 Task: Create a section Escape Velocity and in the section, add a milestone Email Marketing Automation in the project XenonTech.
Action: Mouse moved to (41, 469)
Screenshot: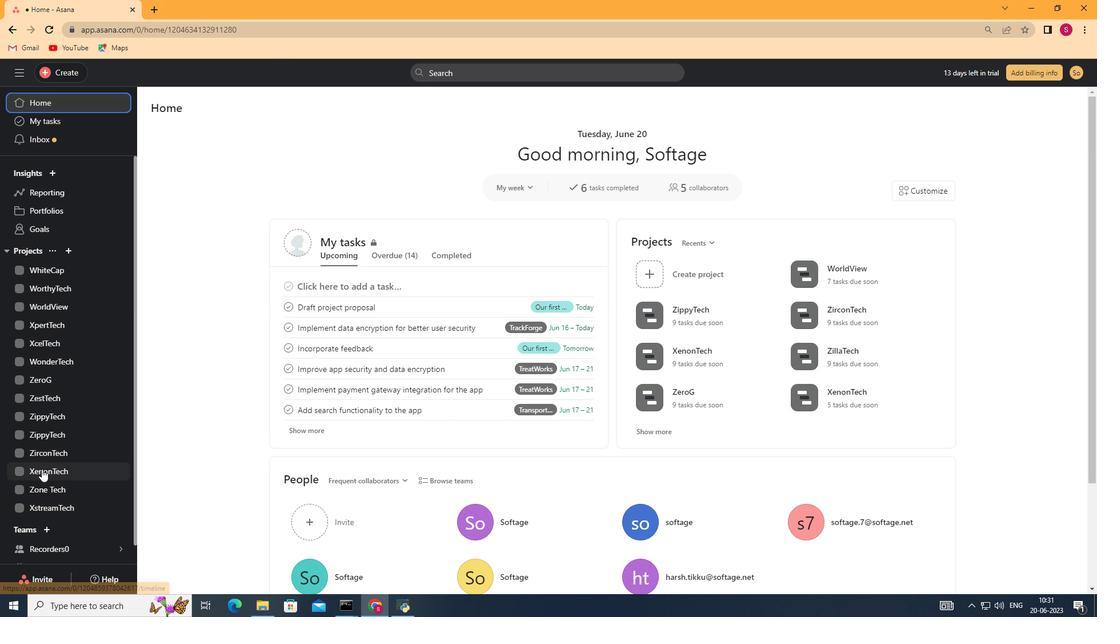 
Action: Mouse pressed left at (41, 469)
Screenshot: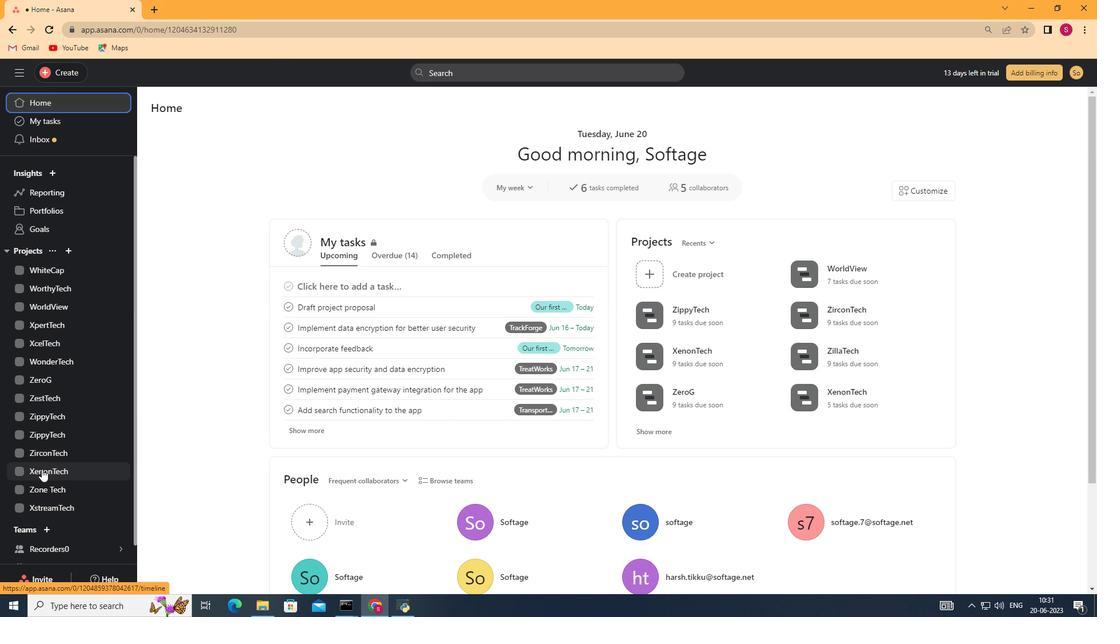
Action: Mouse moved to (192, 547)
Screenshot: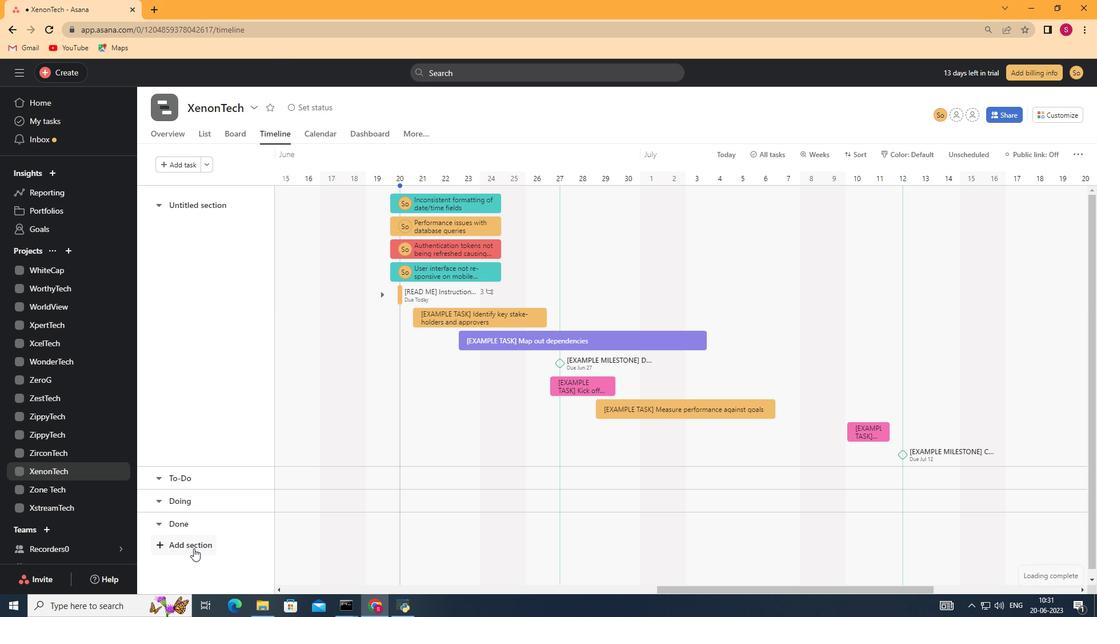 
Action: Mouse pressed left at (192, 547)
Screenshot: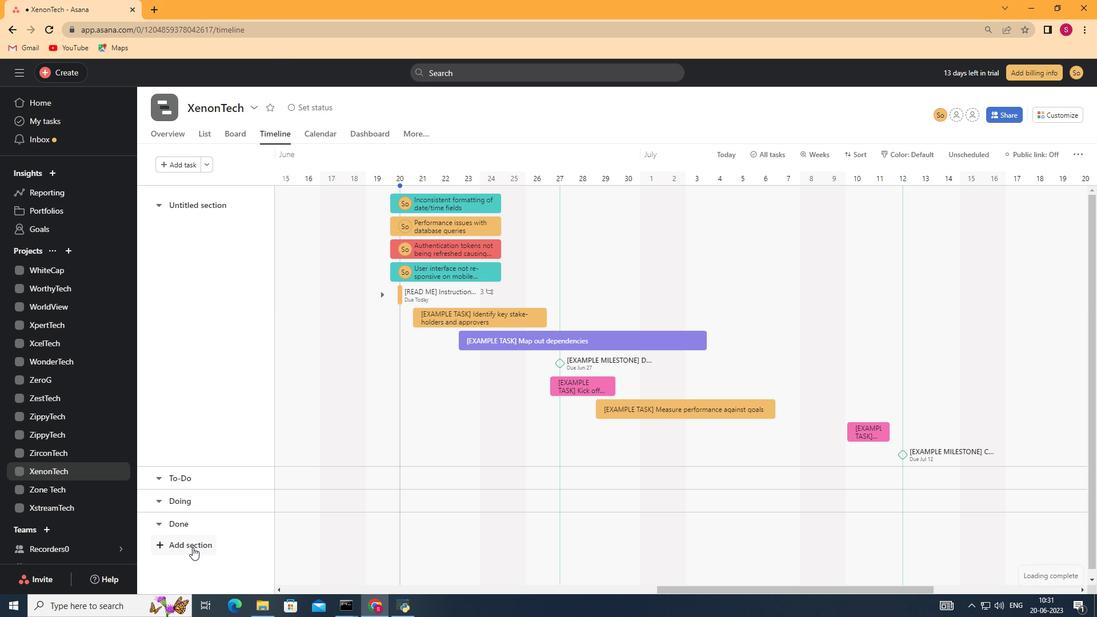 
Action: Mouse moved to (187, 542)
Screenshot: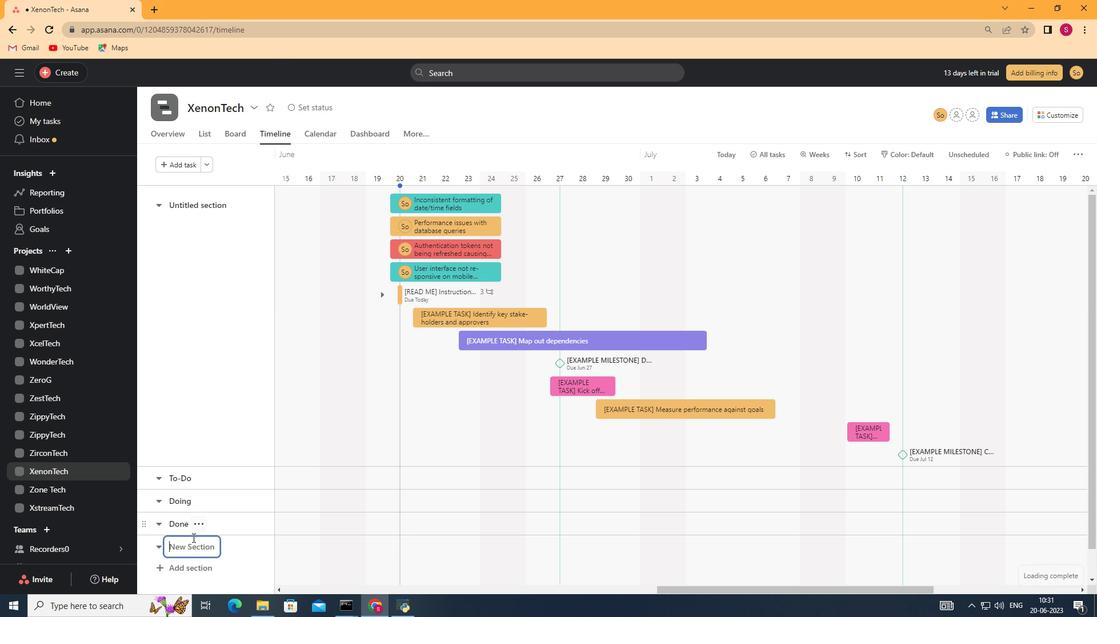 
Action: Mouse pressed left at (187, 542)
Screenshot: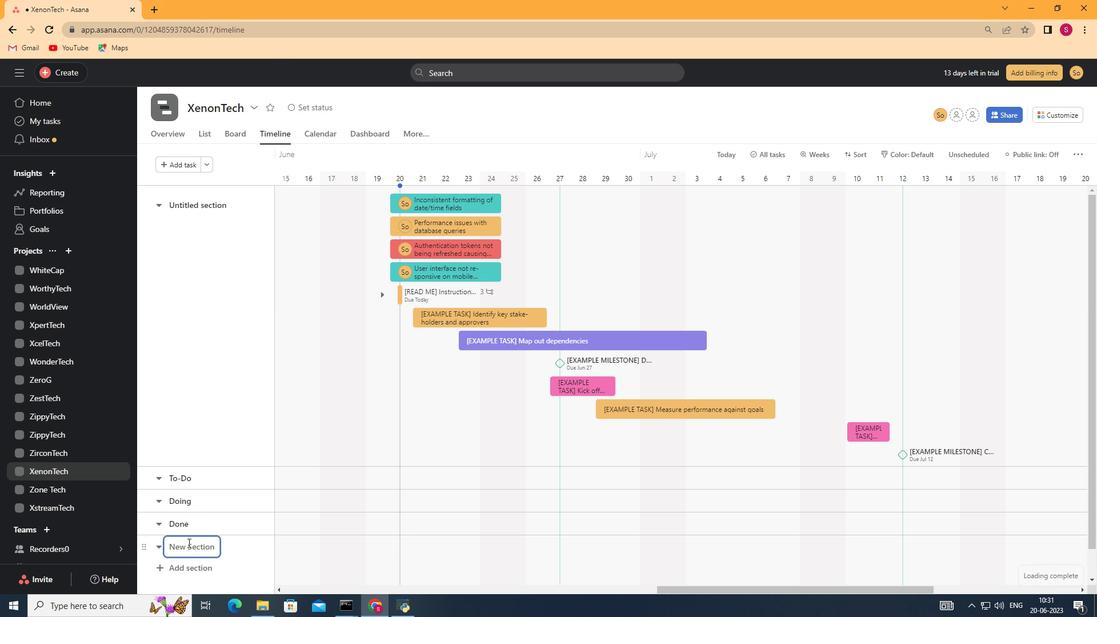 
Action: Mouse moved to (191, 442)
Screenshot: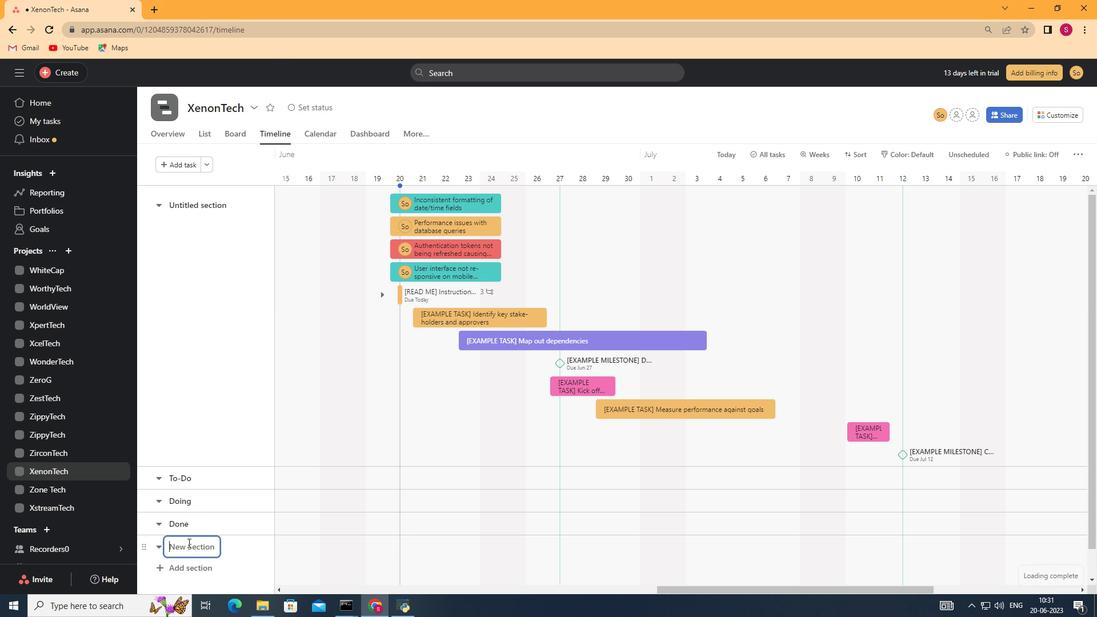 
Action: Key pressed <Key.shift><Key.shift><Key.shift><Key.shift>Escape<Key.space><Key.shift>Velocity
Screenshot: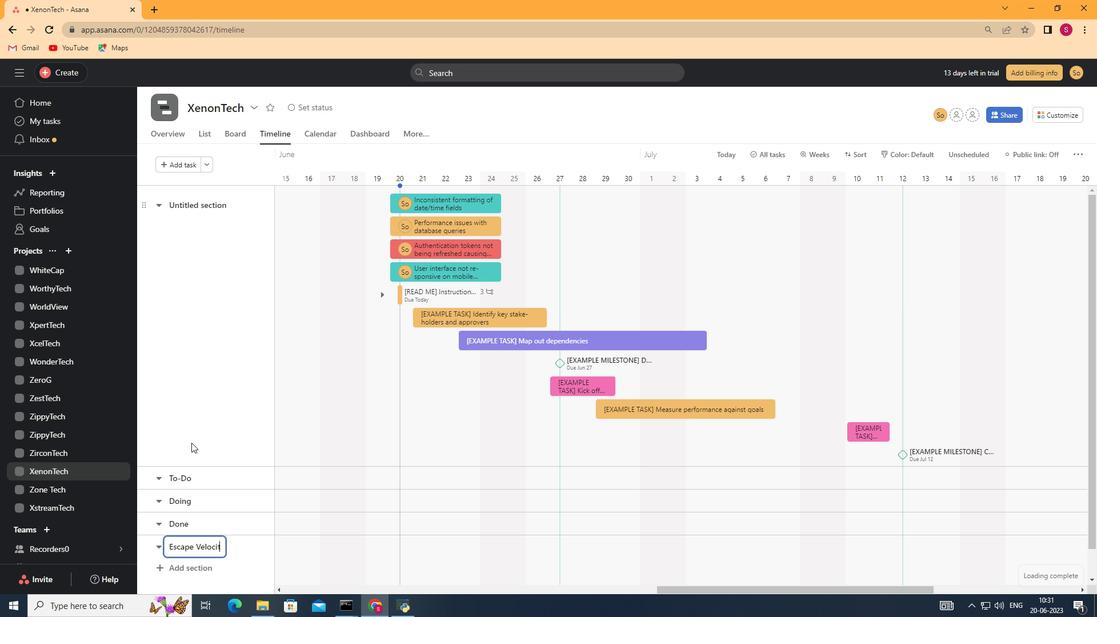 
Action: Mouse moved to (177, 314)
Screenshot: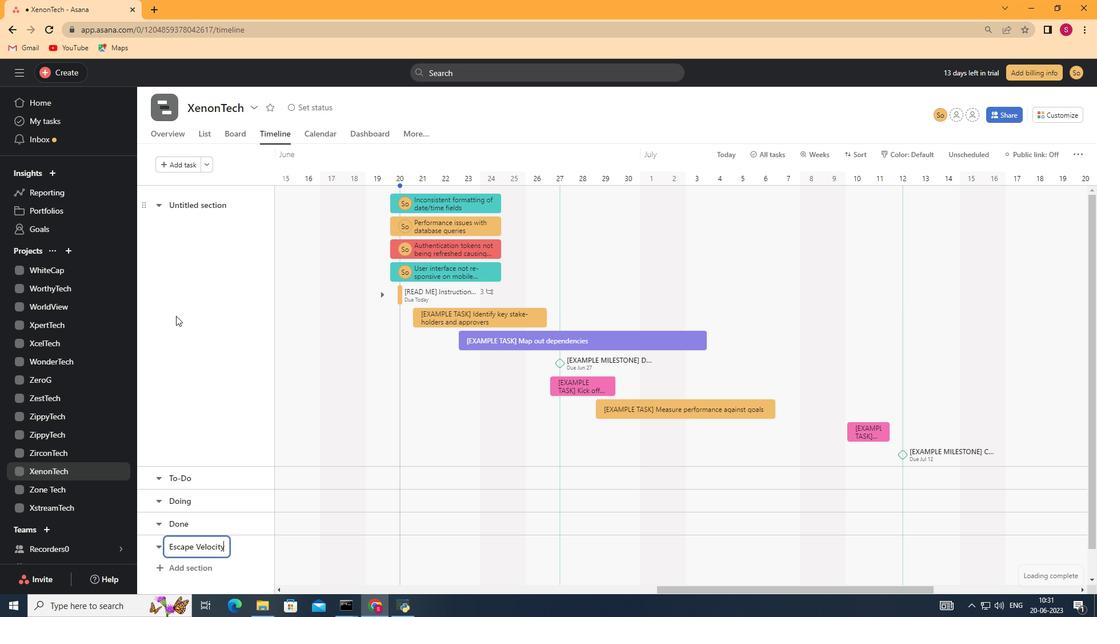 
Action: Key pressed <Key.enter>
Screenshot: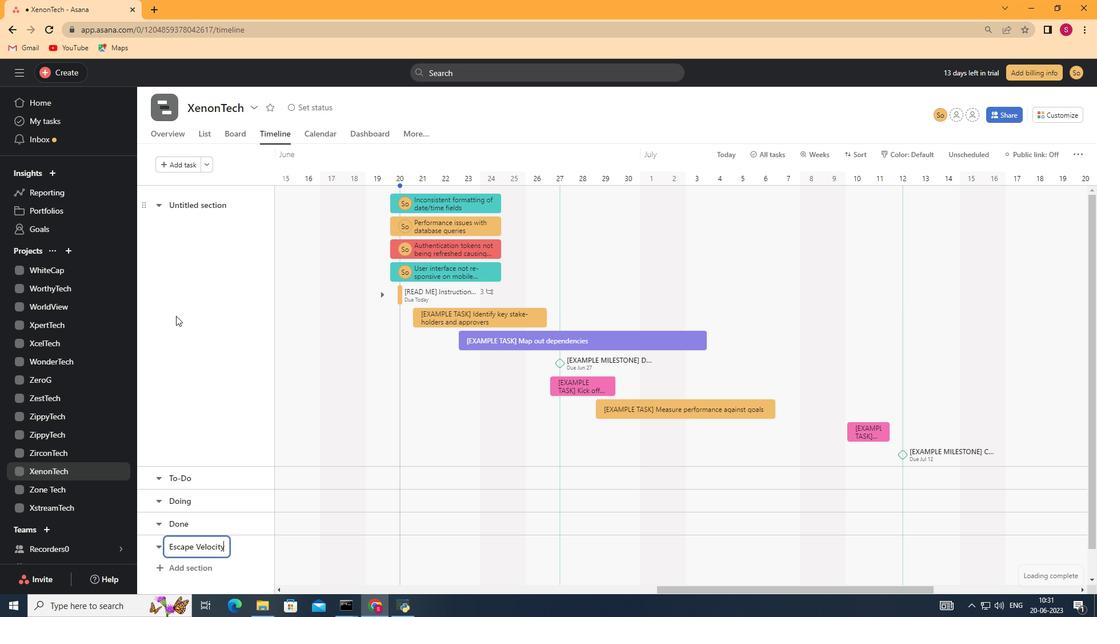 
Action: Mouse moved to (311, 544)
Screenshot: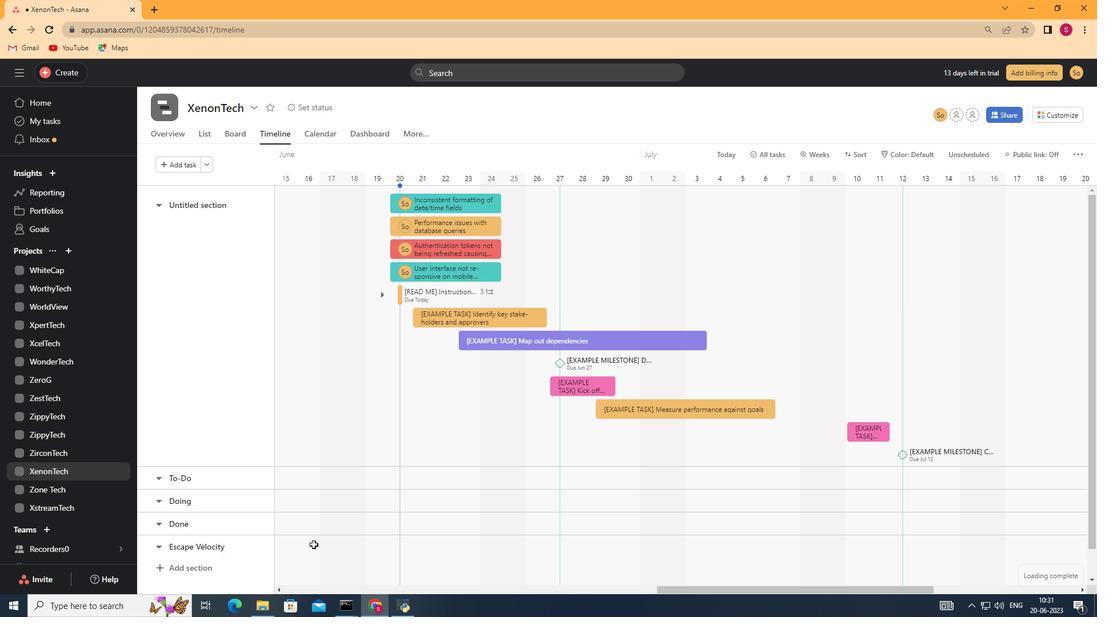 
Action: Mouse pressed left at (311, 544)
Screenshot: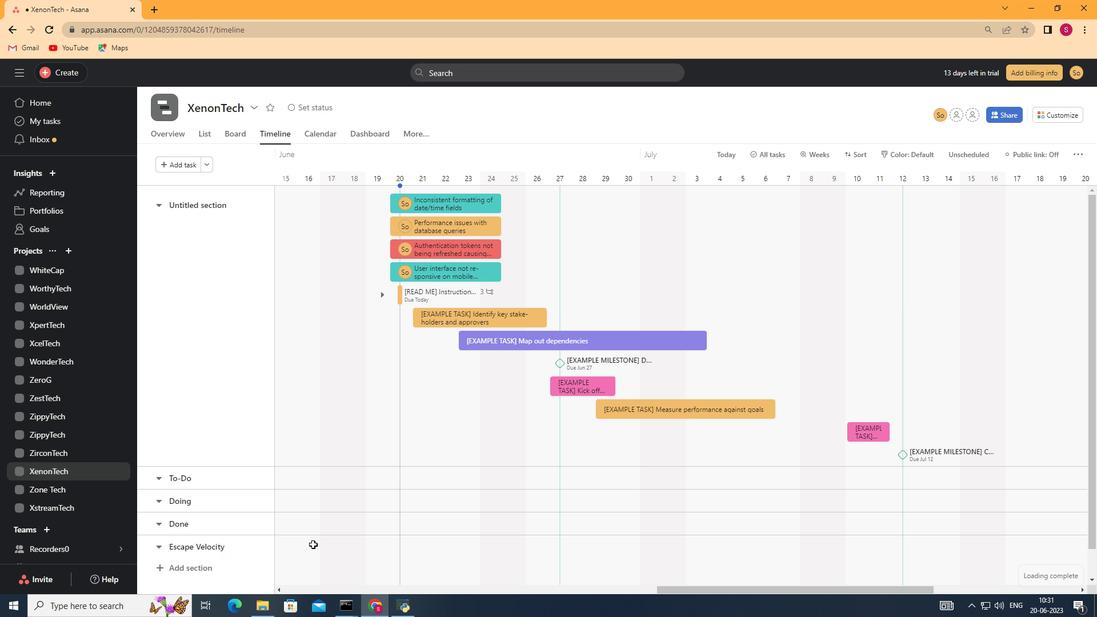 
Action: Mouse moved to (317, 426)
Screenshot: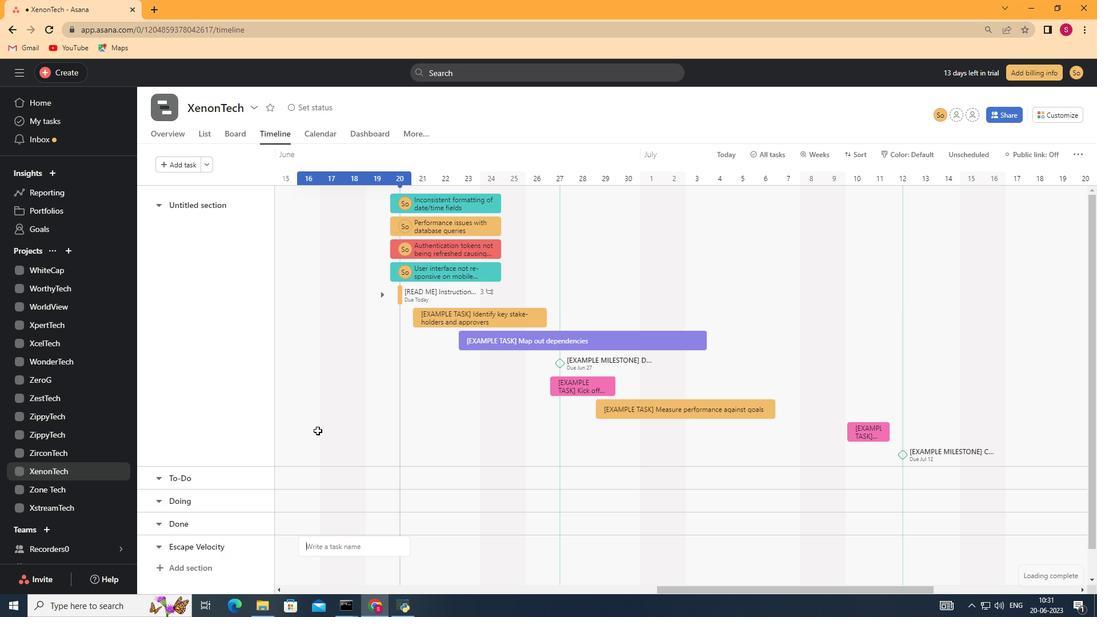 
Action: Key pressed <Key.shift><Key.shift><Key.shift>Email<Key.space><Key.shift>Marketing<Key.space><Key.shift>Automation<Key.enter>
Screenshot: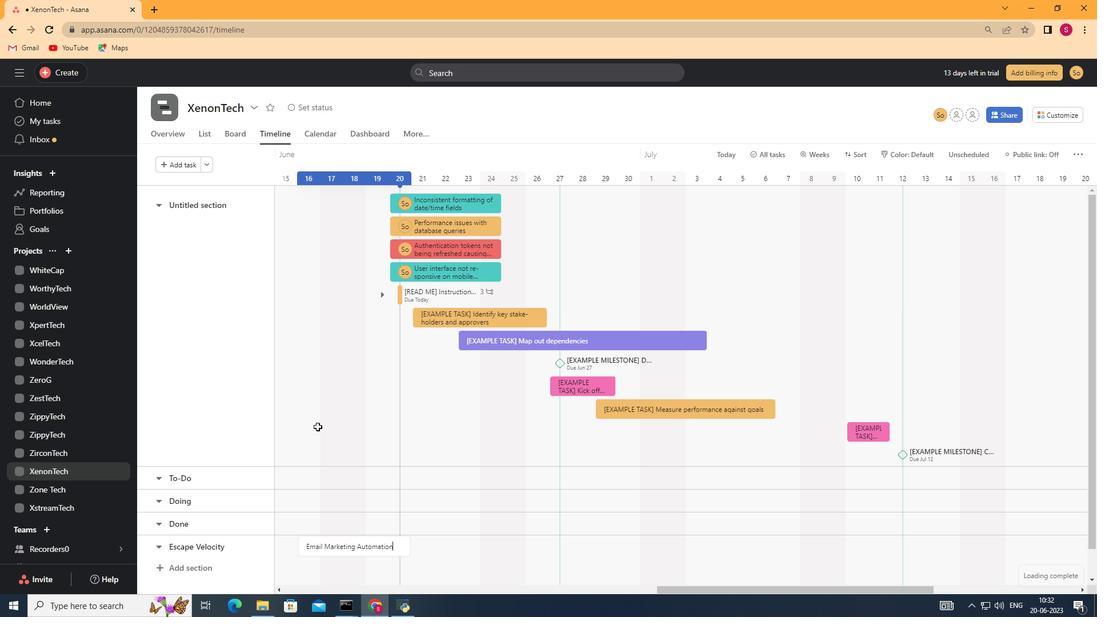 
Action: Mouse moved to (343, 542)
Screenshot: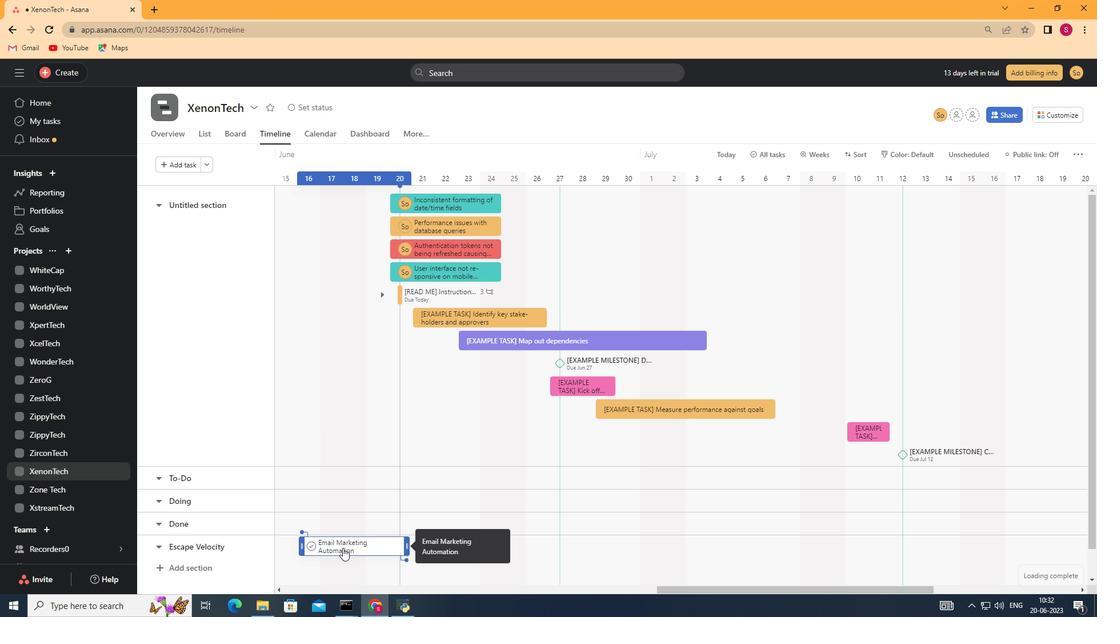 
Action: Mouse pressed right at (343, 542)
Screenshot: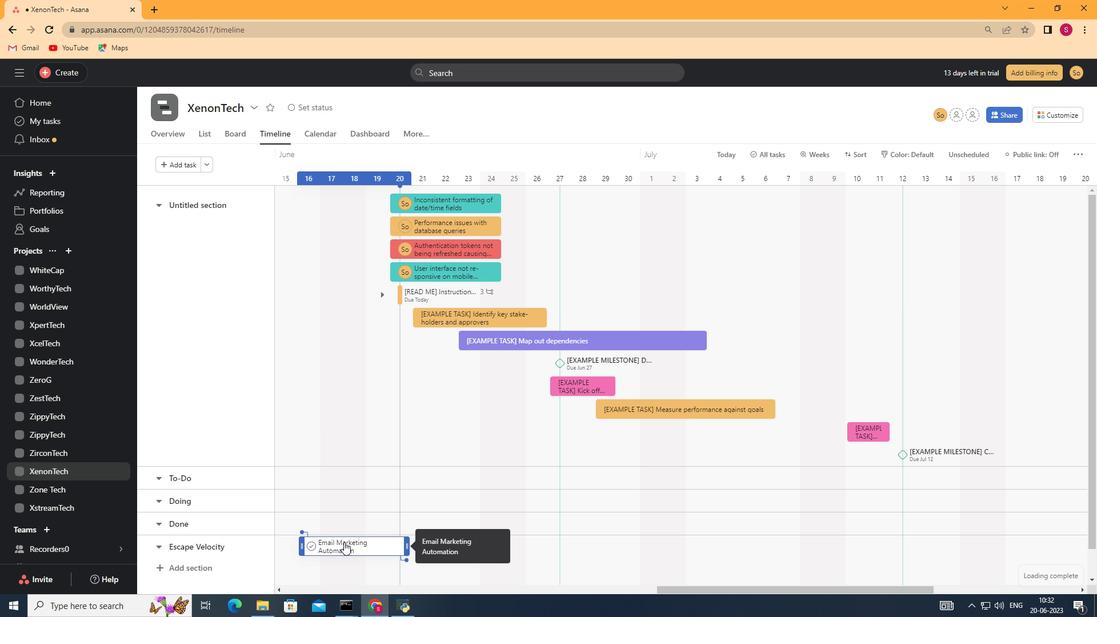 
Action: Mouse moved to (384, 484)
Screenshot: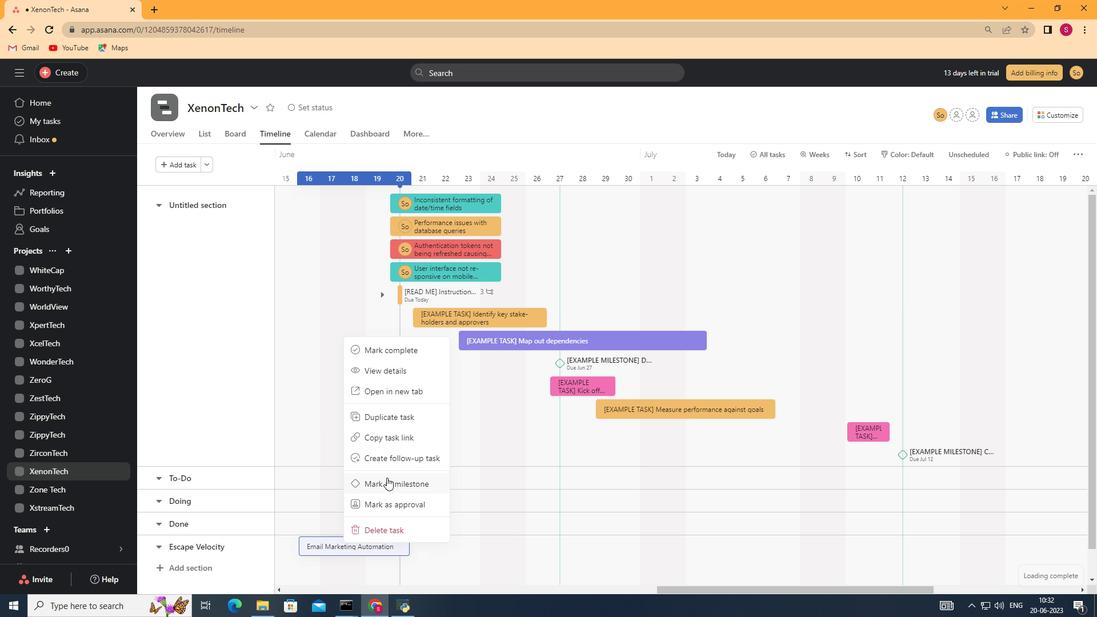 
Action: Mouse pressed left at (384, 484)
Screenshot: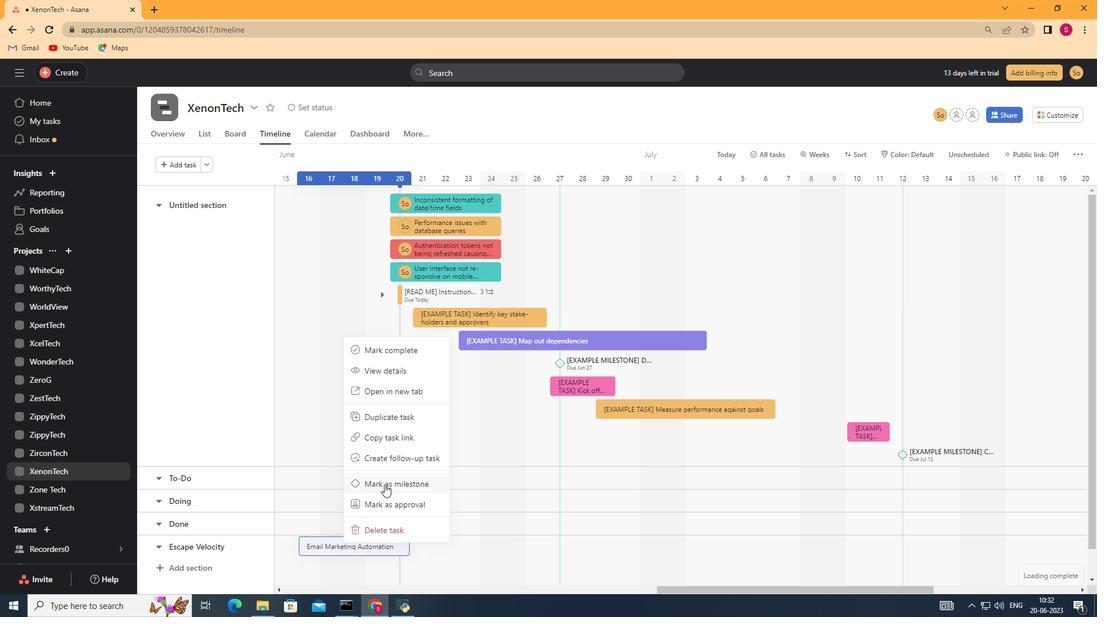 
Action: Mouse moved to (384, 483)
Screenshot: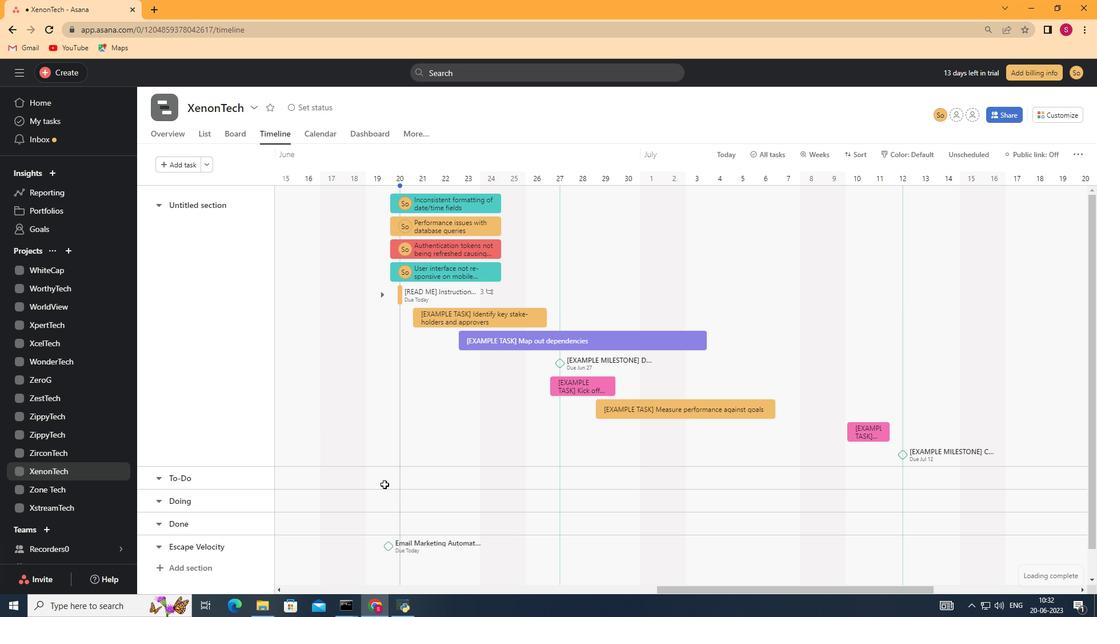
